 Task: Remove interval 1 from the date September 26, 2023.
Action: Mouse moved to (712, 161)
Screenshot: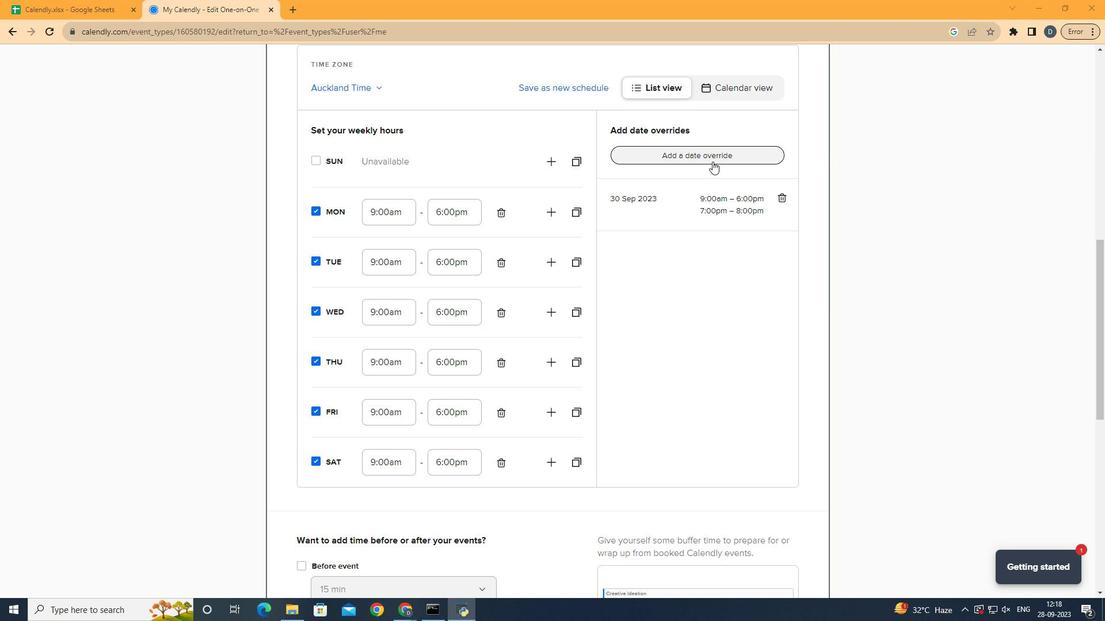 
Action: Mouse pressed left at (712, 161)
Screenshot: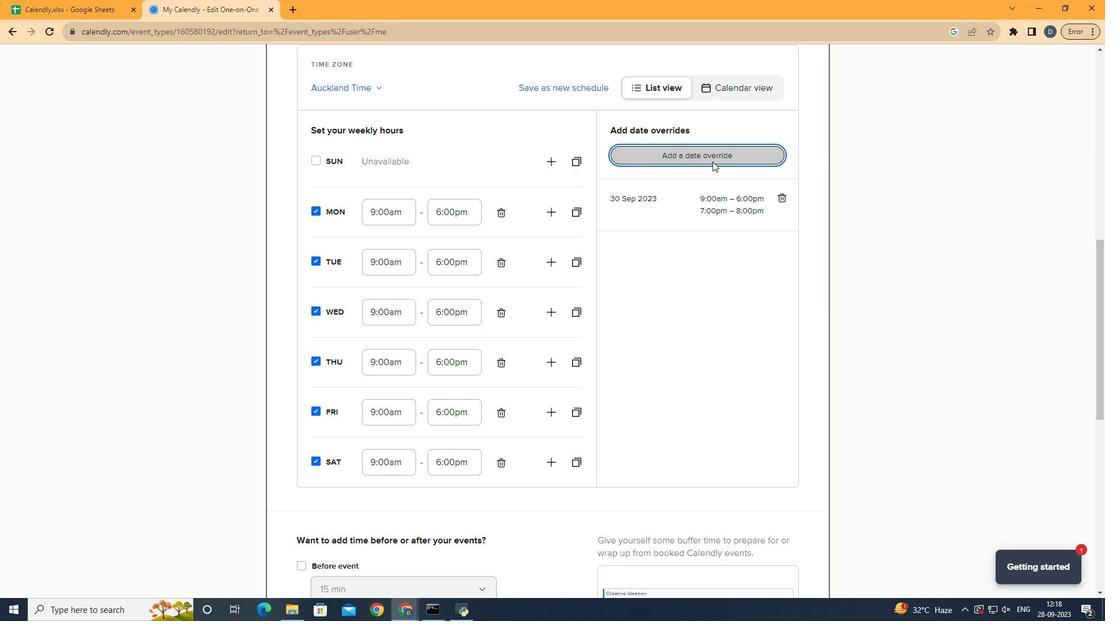 
Action: Mouse moved to (519, 350)
Screenshot: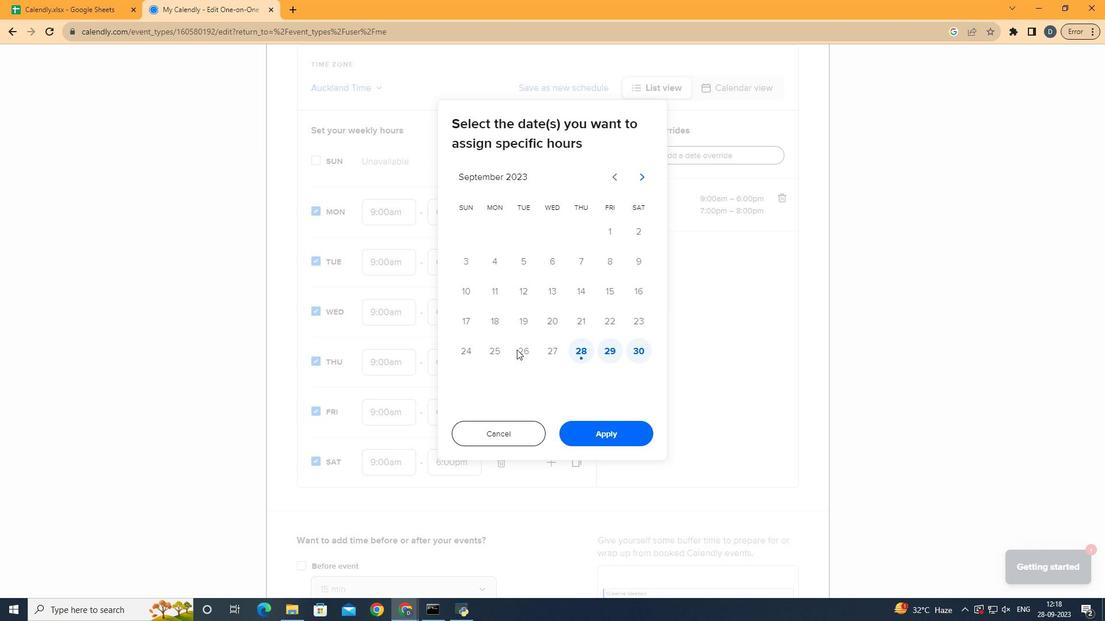 
Action: Mouse pressed left at (519, 350)
Screenshot: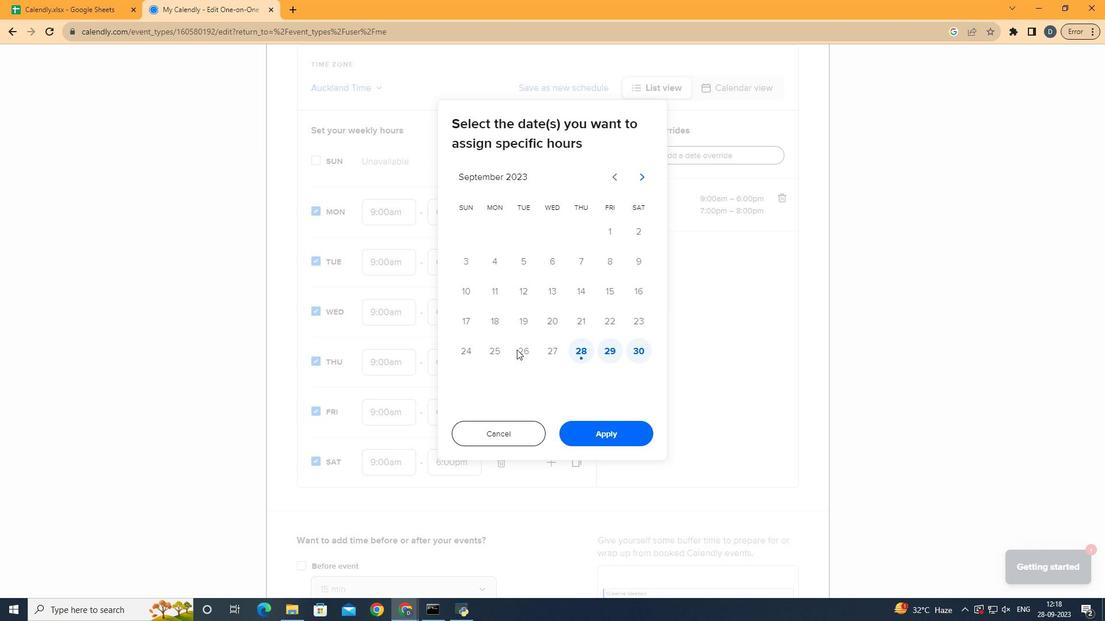 
Action: Mouse moved to (520, 351)
Screenshot: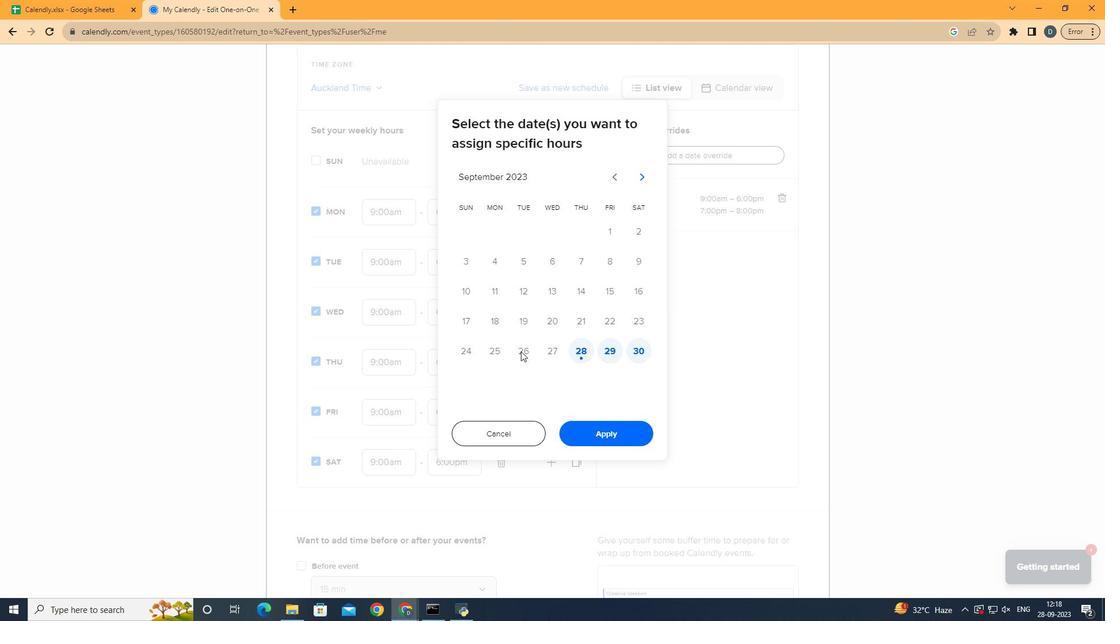 
Action: Mouse pressed left at (520, 351)
Screenshot: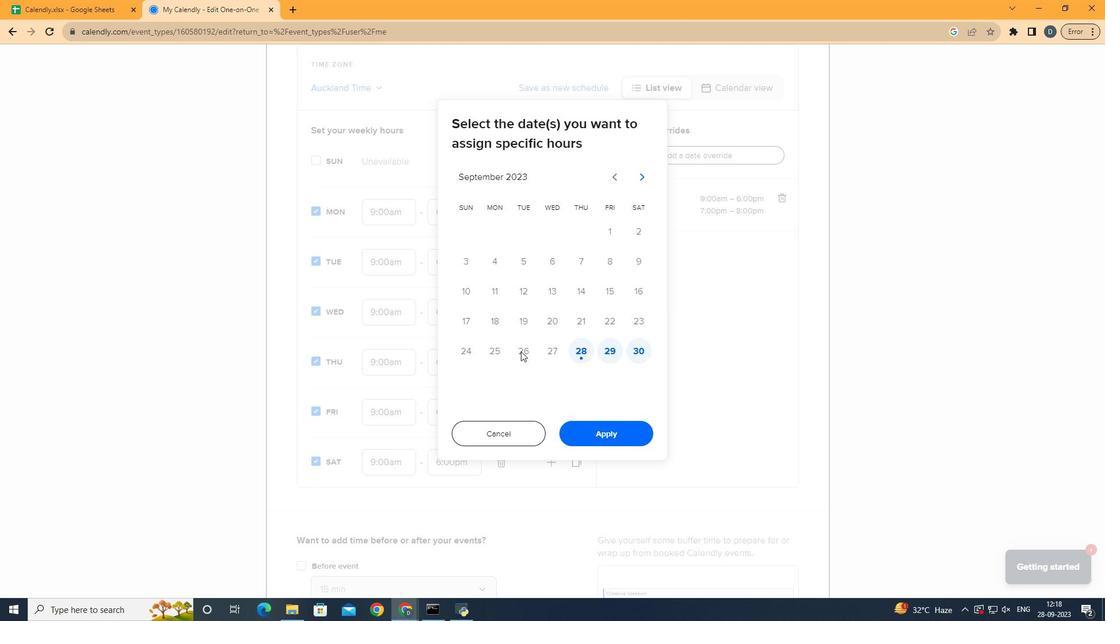 
Action: Mouse pressed left at (520, 351)
Screenshot: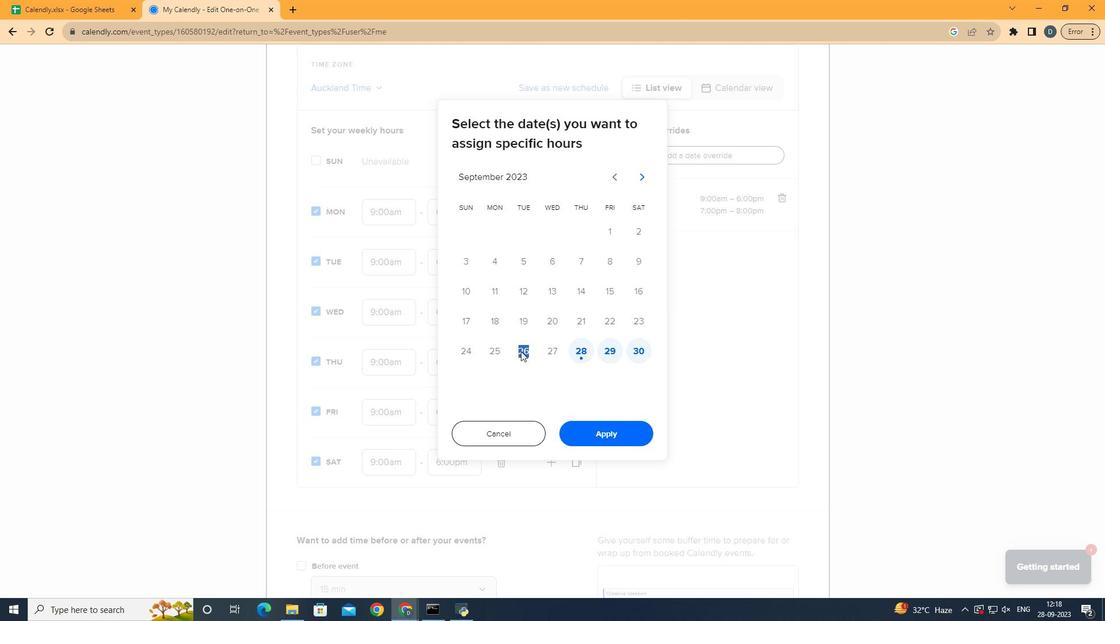 
Action: Mouse pressed left at (520, 351)
Screenshot: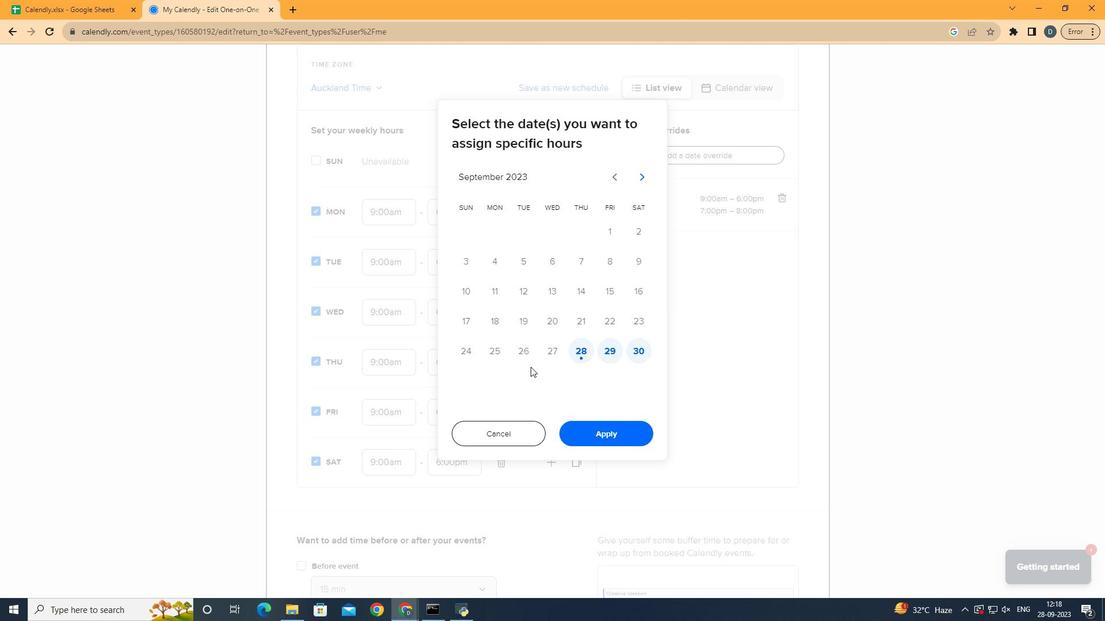 
Action: Mouse moved to (530, 367)
Screenshot: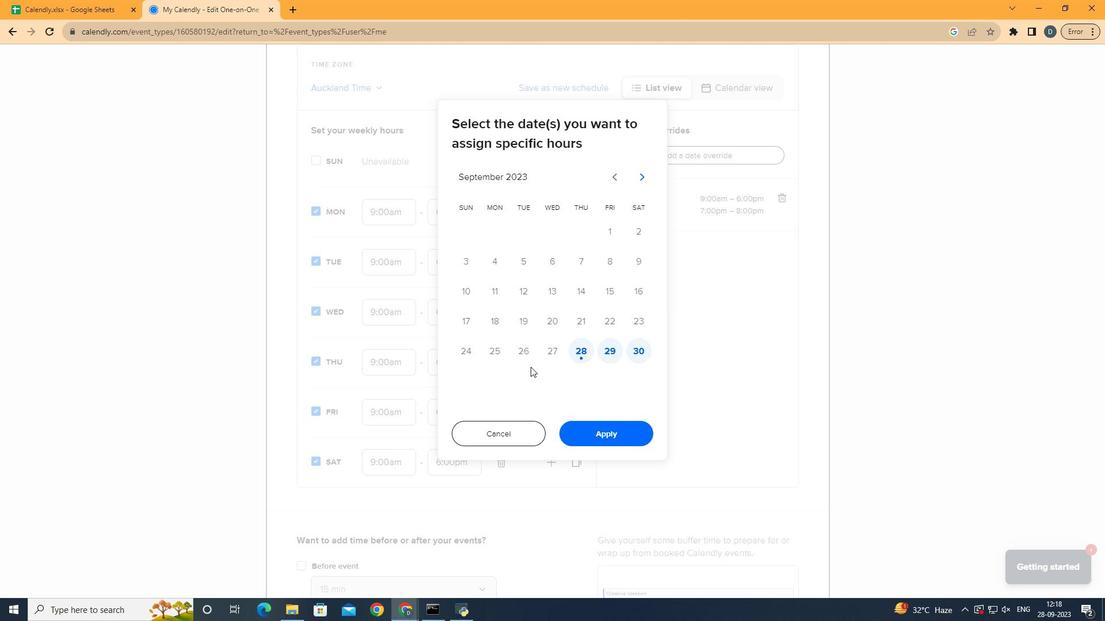 
Action: Mouse pressed left at (530, 367)
Screenshot: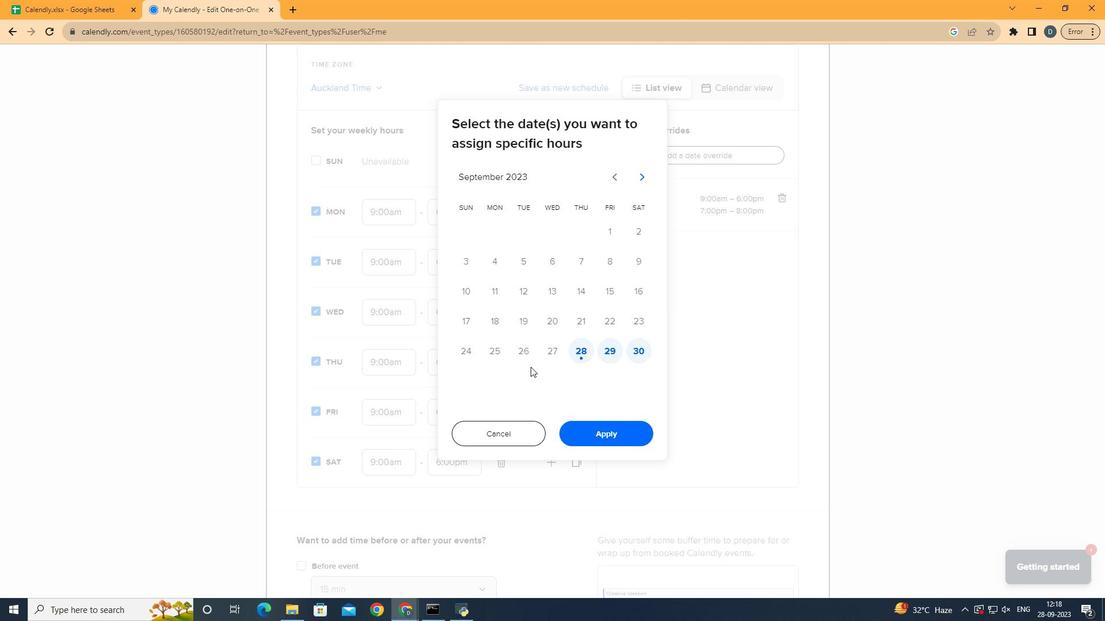 
